 Task: Allow access to "Any agent" in unsolved tickets in your groups.
Action: Mouse moved to (177, 351)
Screenshot: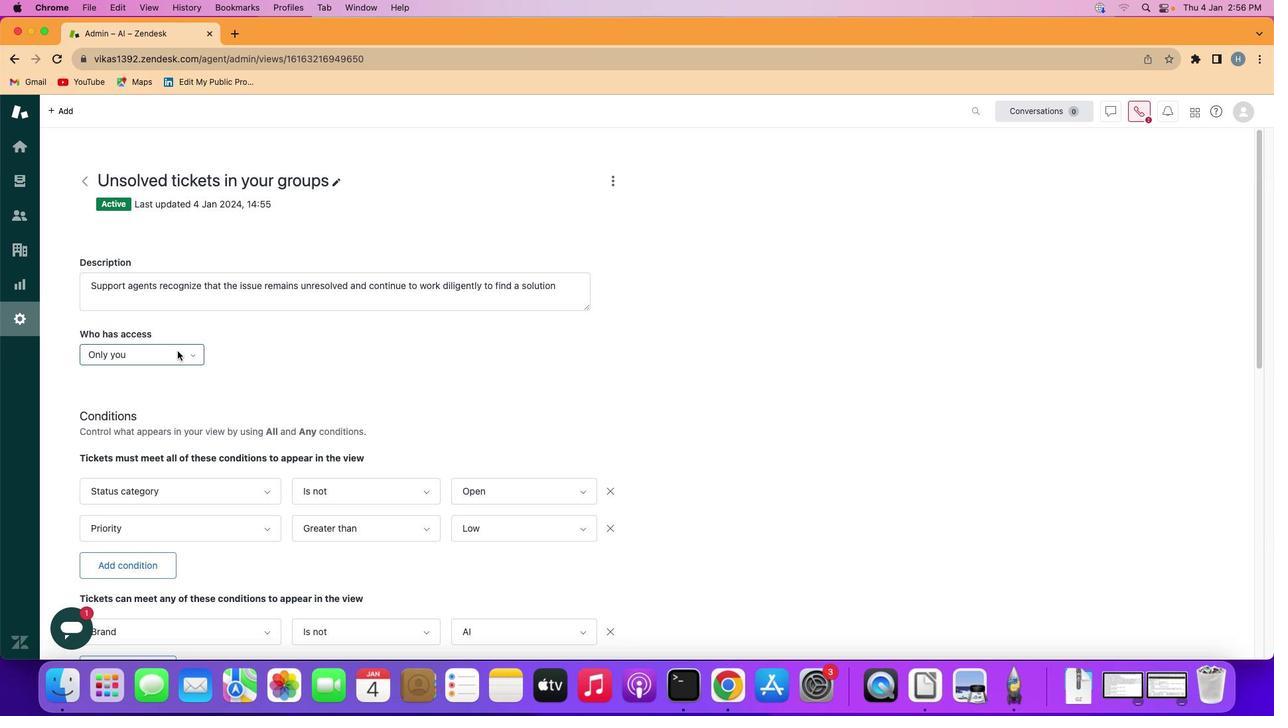 
Action: Mouse pressed left at (177, 351)
Screenshot: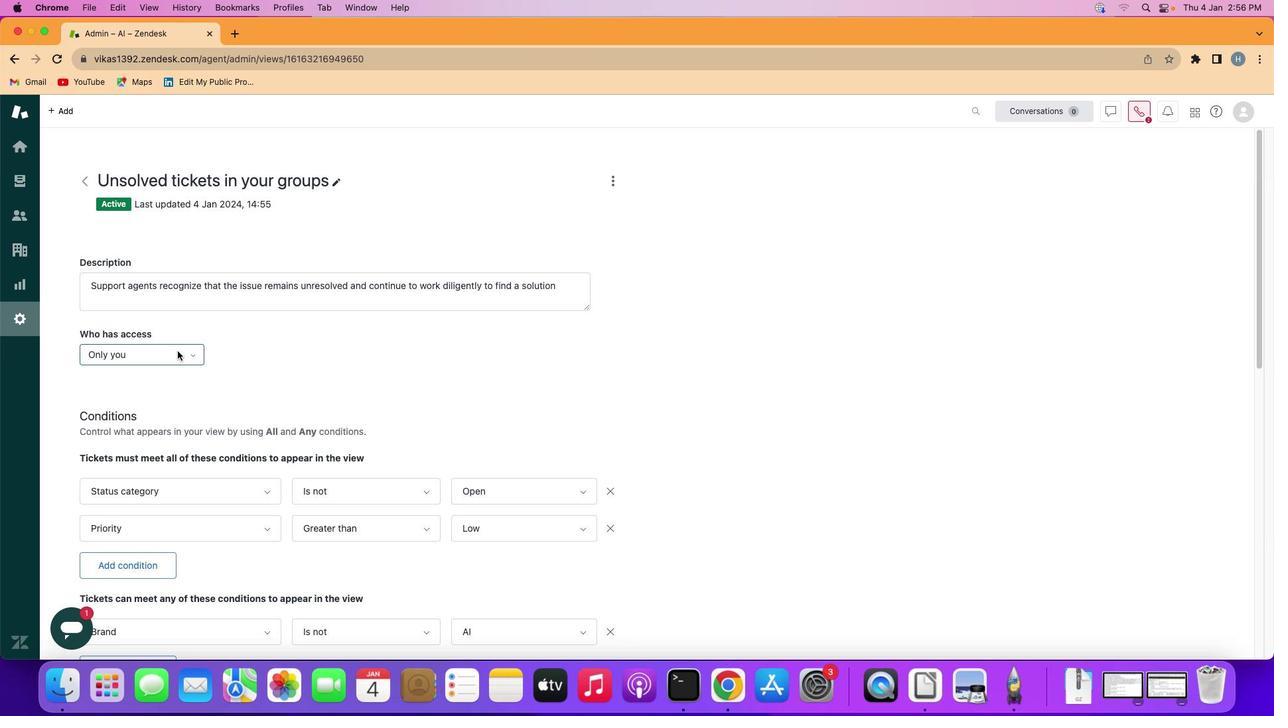 
Action: Mouse moved to (162, 378)
Screenshot: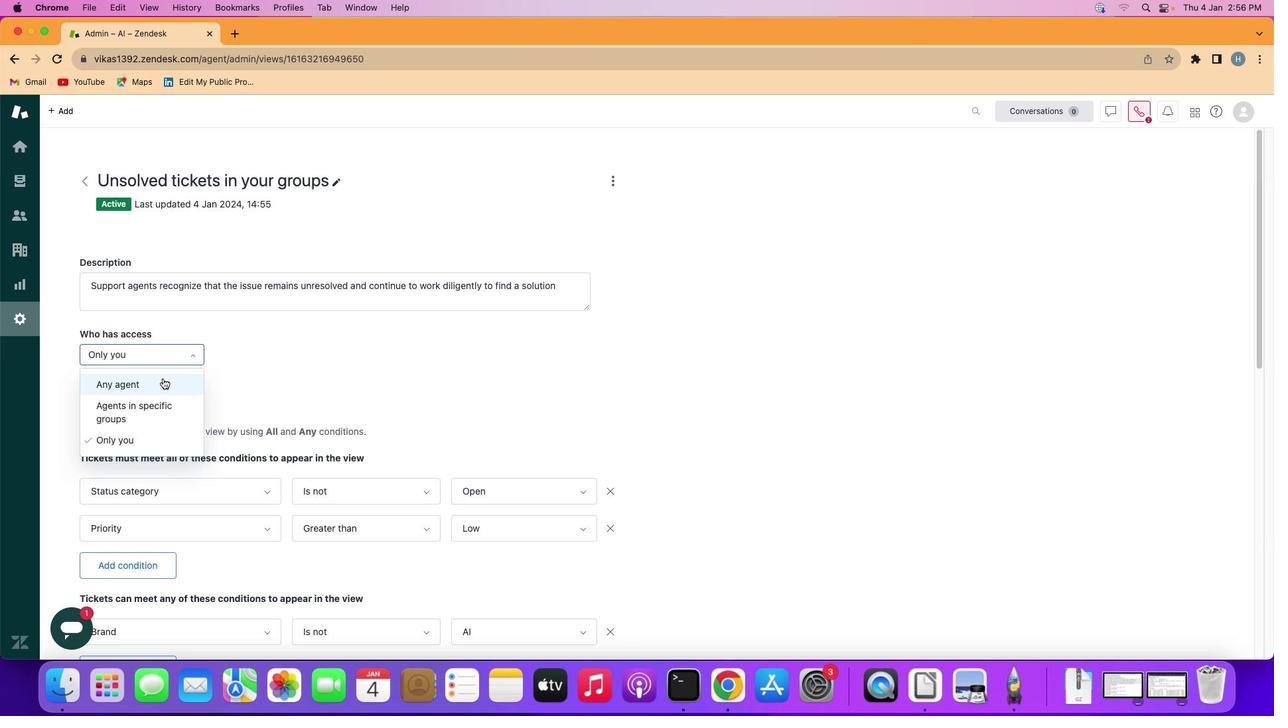 
Action: Mouse pressed left at (162, 378)
Screenshot: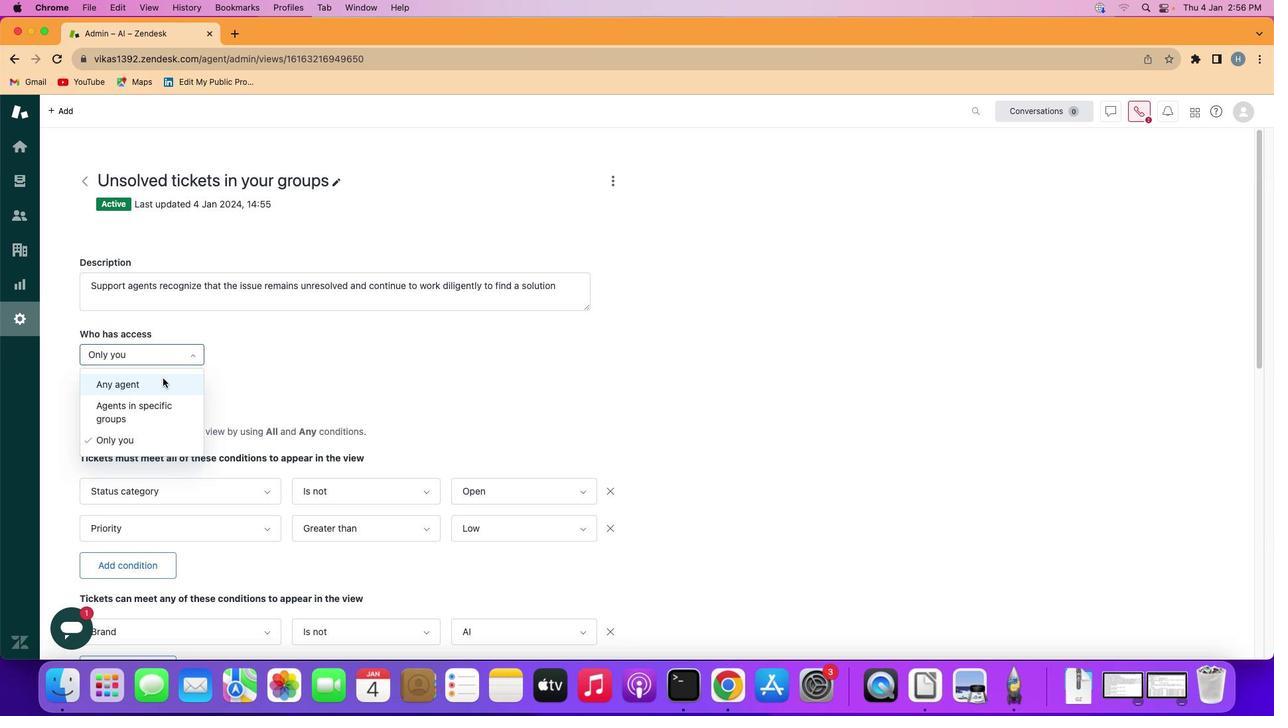 
Action: Mouse moved to (403, 331)
Screenshot: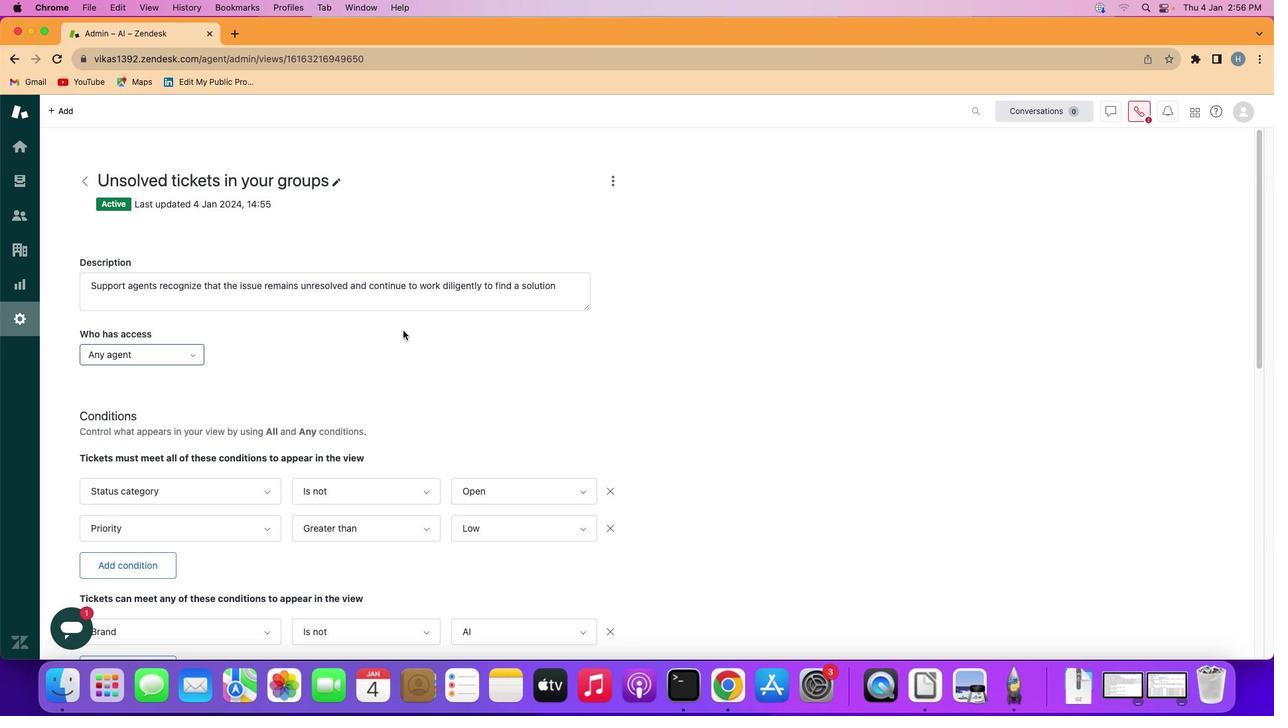 
